 Task: Search "Any" in reuester & apply.
Action: Mouse pressed left at (715, 198)
Screenshot: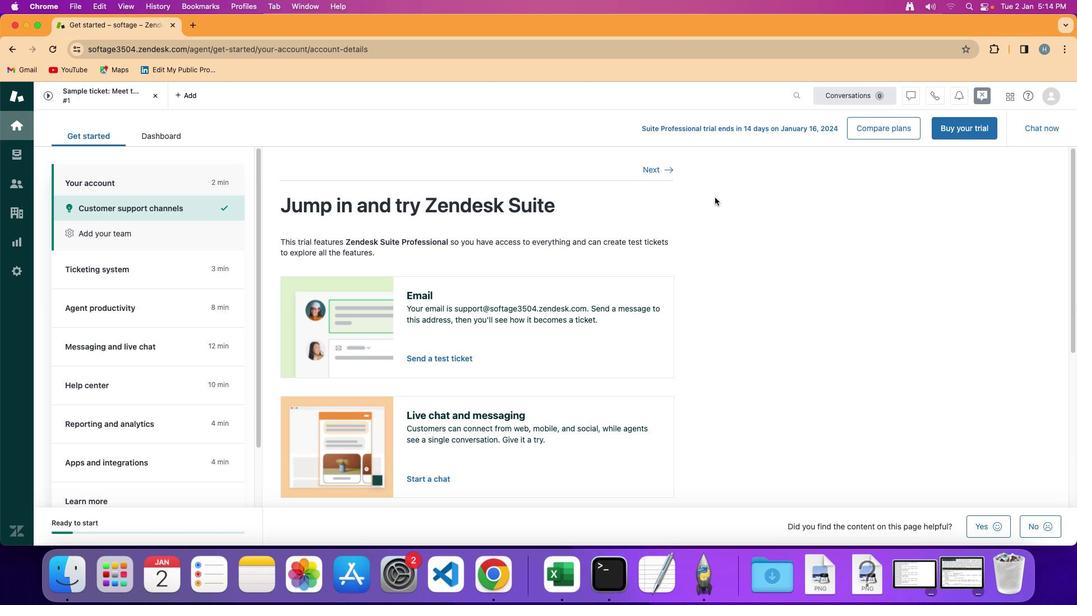
Action: Mouse moved to (19, 152)
Screenshot: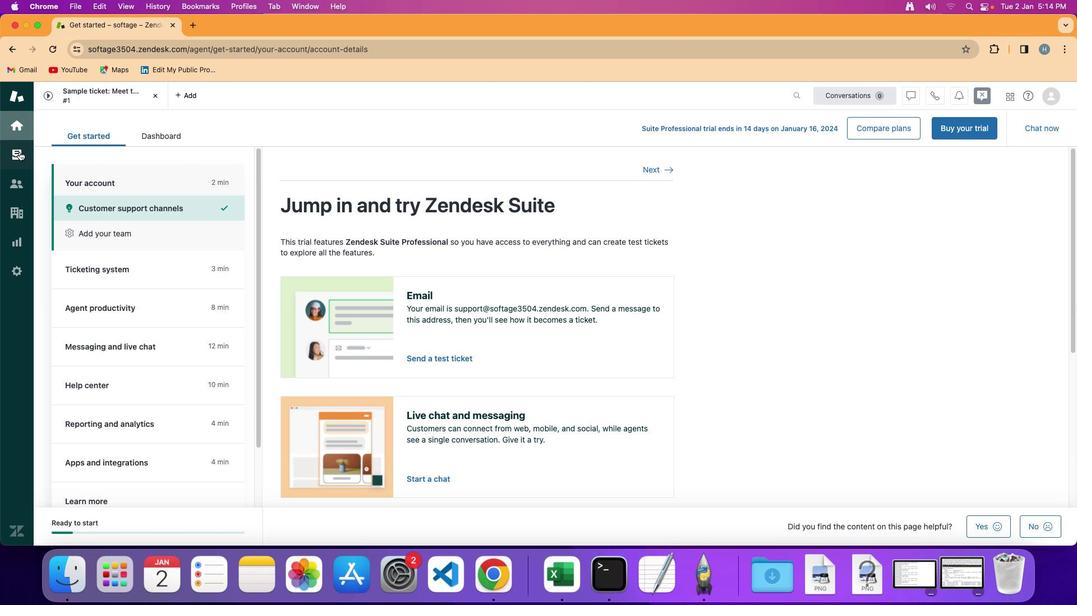 
Action: Mouse pressed left at (19, 152)
Screenshot: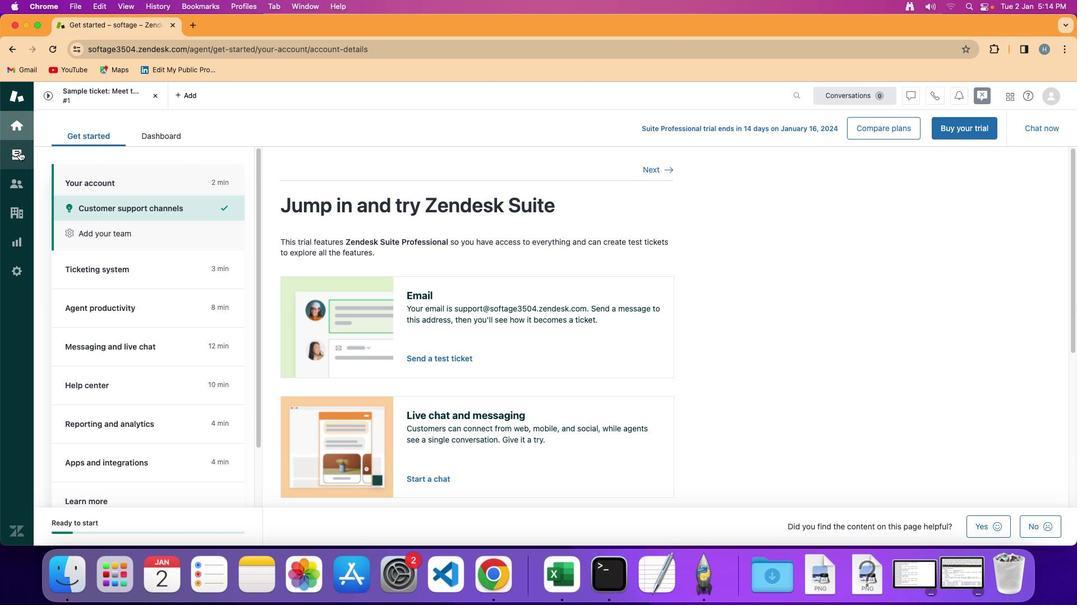 
Action: Mouse moved to (117, 215)
Screenshot: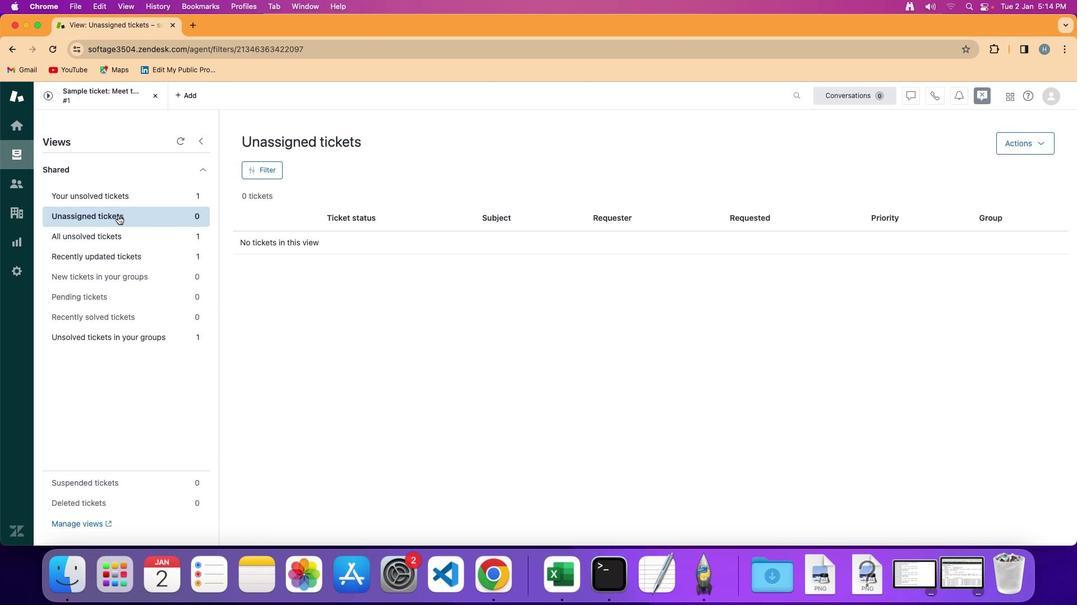 
Action: Mouse pressed left at (117, 215)
Screenshot: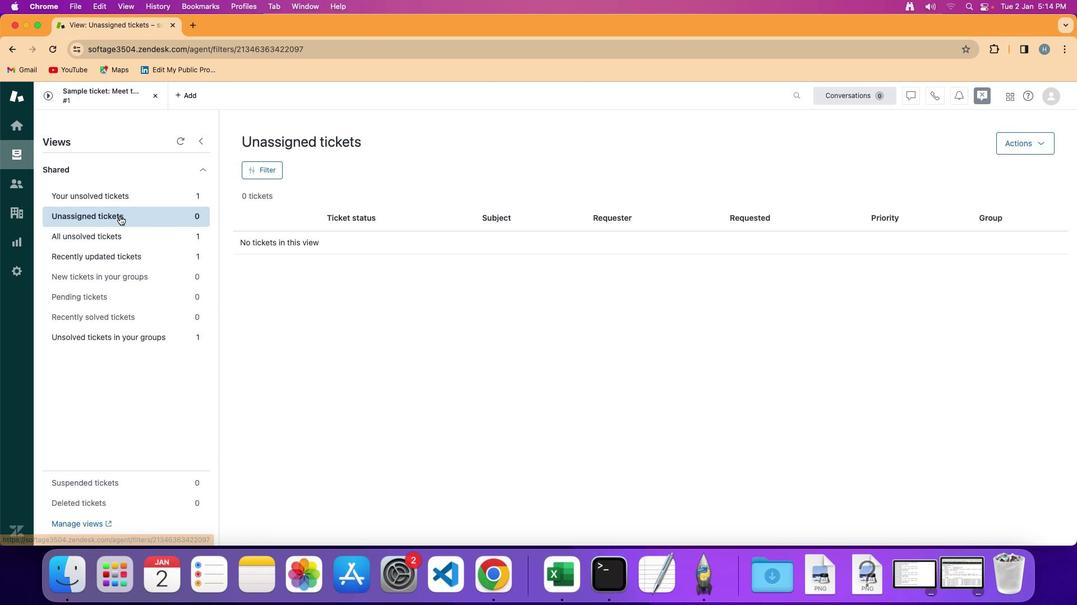 
Action: Mouse moved to (268, 171)
Screenshot: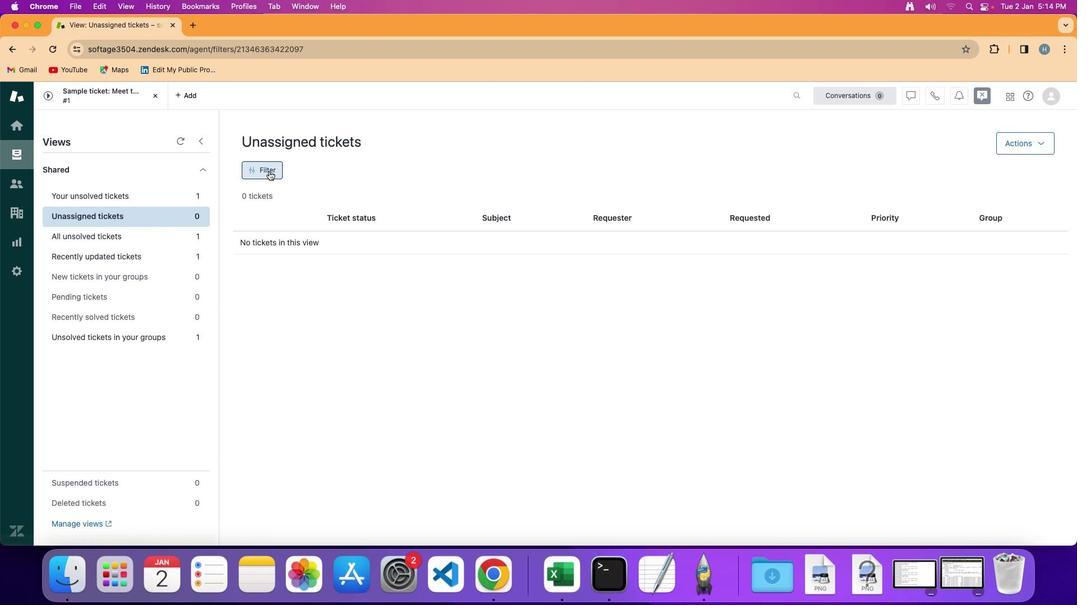 
Action: Mouse pressed left at (268, 171)
Screenshot: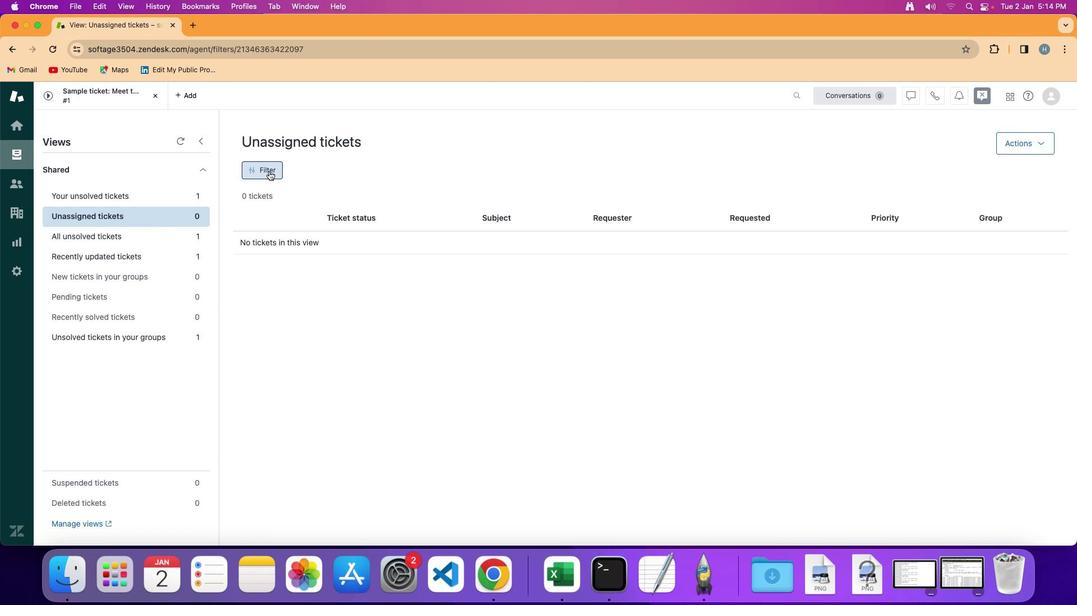 
Action: Mouse moved to (909, 265)
Screenshot: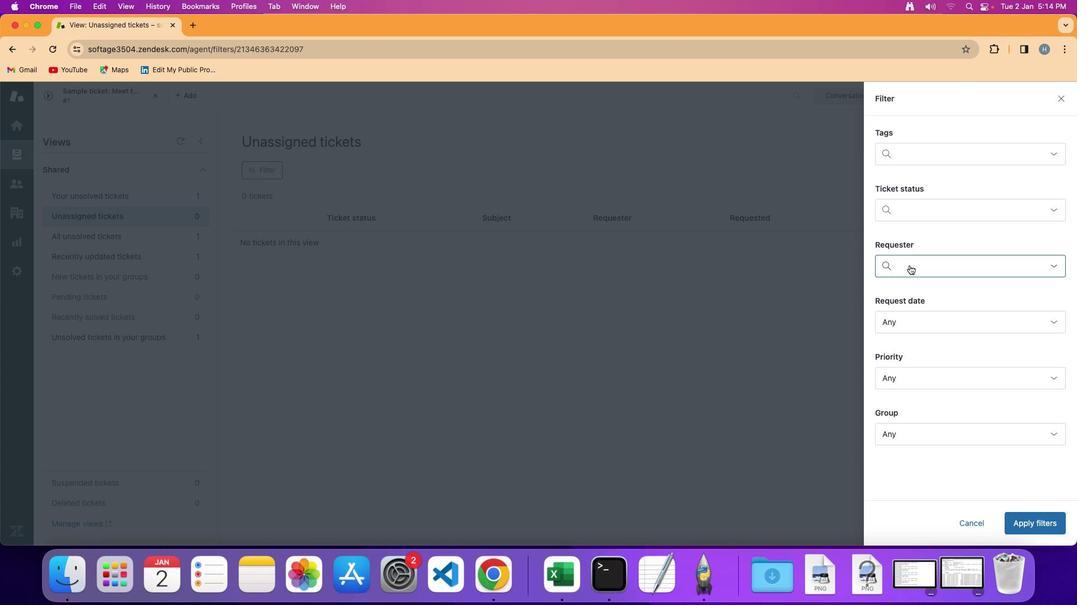 
Action: Mouse pressed left at (909, 265)
Screenshot: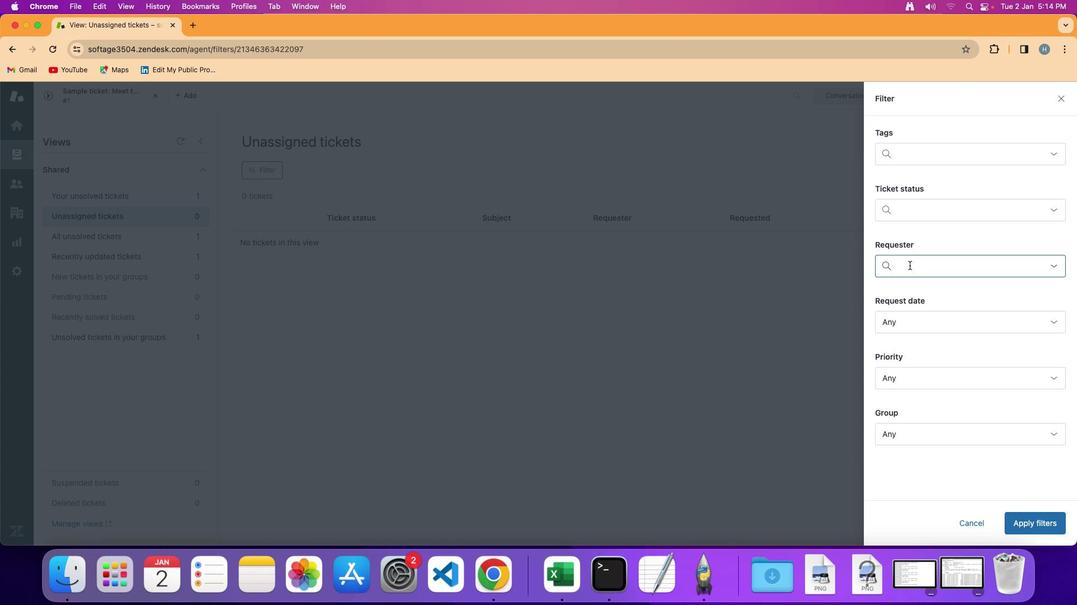 
Action: Mouse moved to (912, 292)
Screenshot: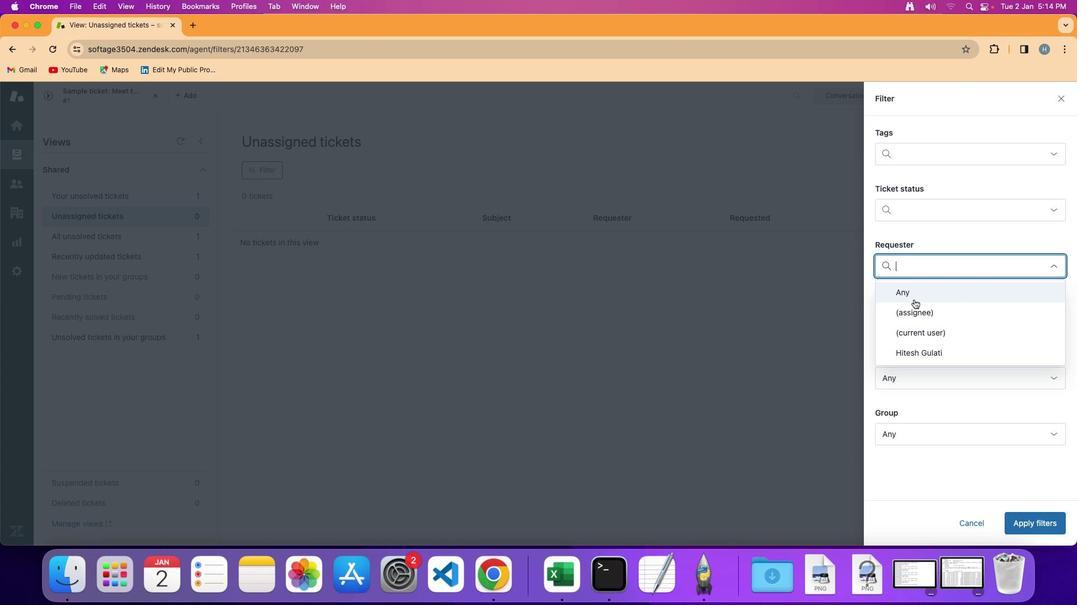 
Action: Mouse pressed left at (912, 292)
Screenshot: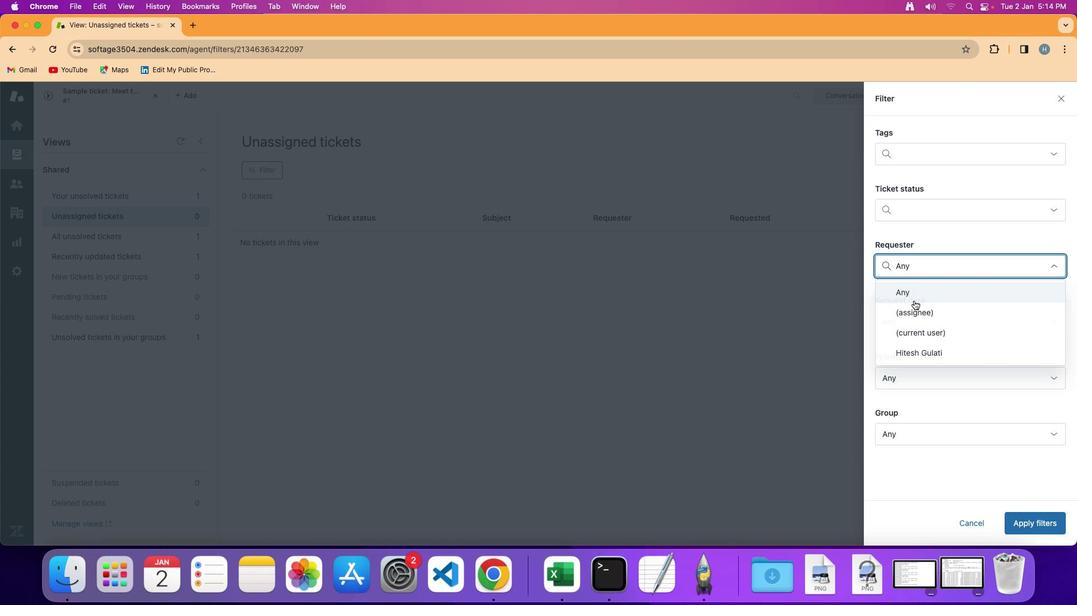 
Action: Mouse moved to (1052, 521)
Screenshot: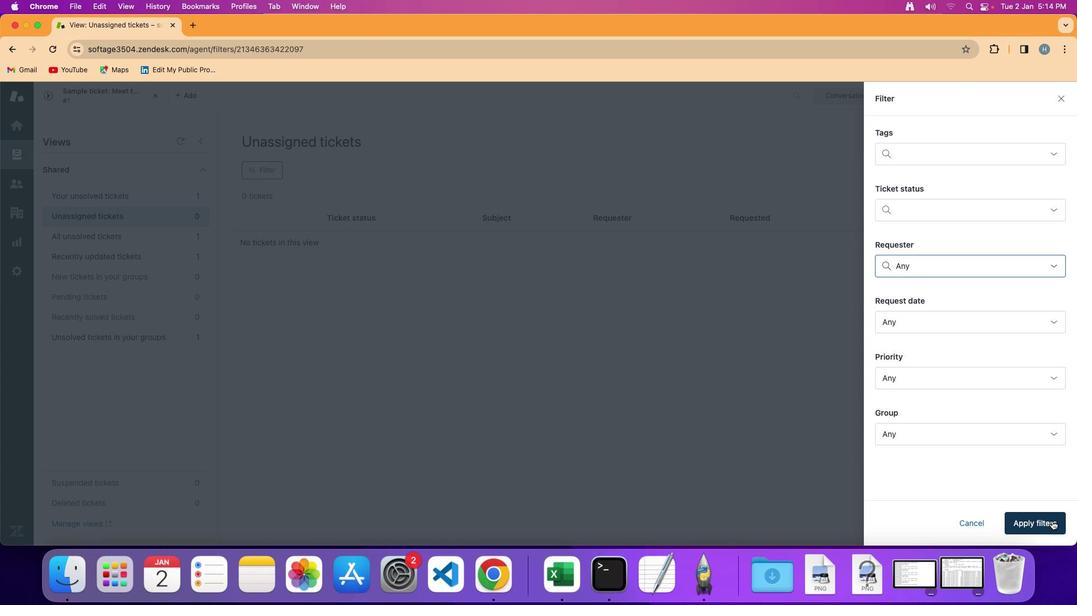
Action: Mouse pressed left at (1052, 521)
Screenshot: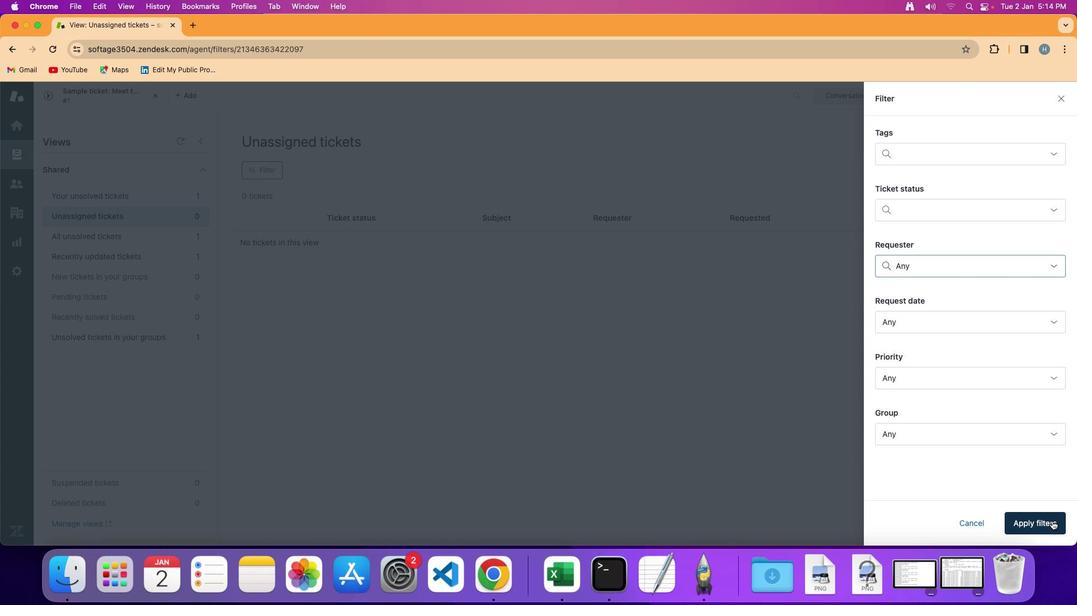 
Action: Mouse moved to (539, 279)
Screenshot: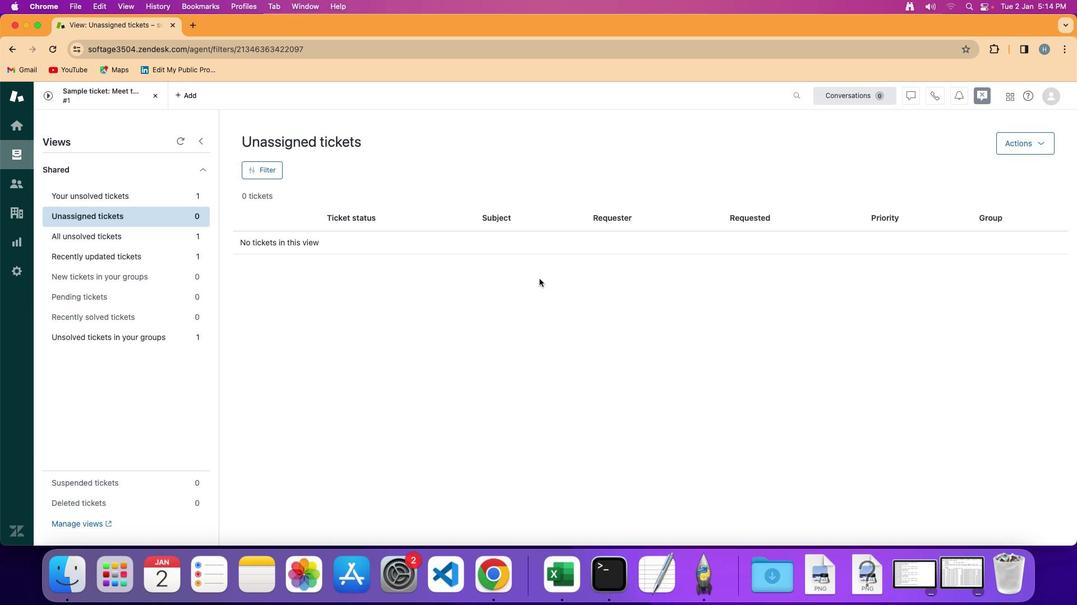 
